 Task: Set the trigger button for the mouse gestures control interface to the left.
Action: Mouse moved to (111, 14)
Screenshot: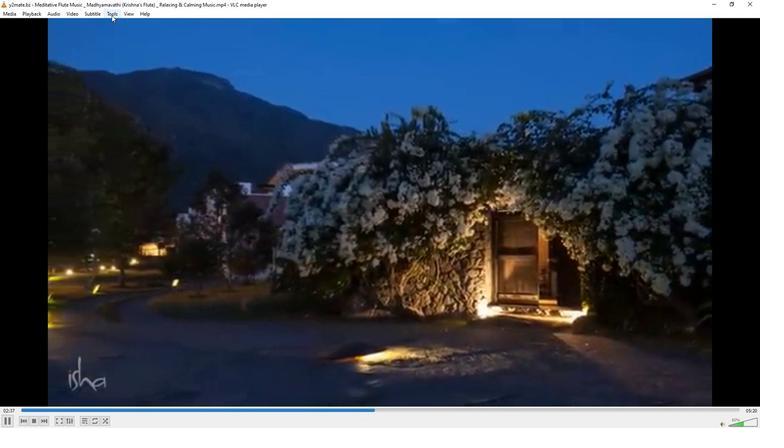 
Action: Mouse pressed left at (111, 14)
Screenshot: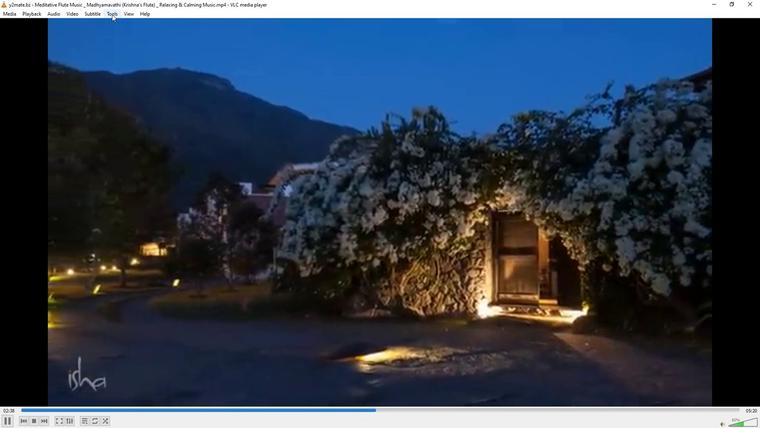 
Action: Mouse moved to (124, 106)
Screenshot: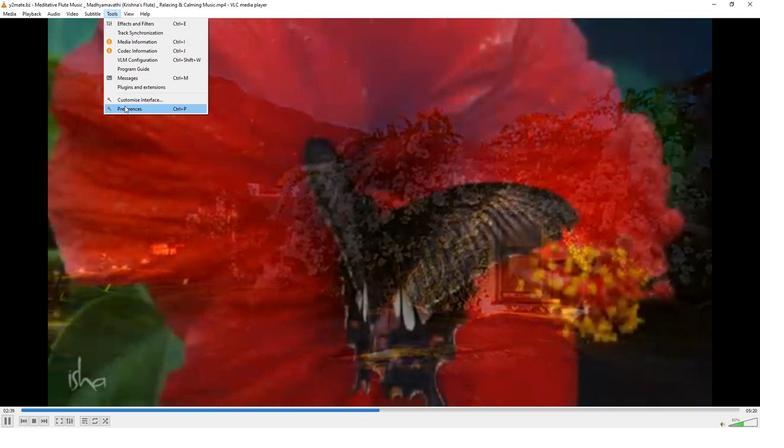 
Action: Mouse pressed left at (124, 106)
Screenshot: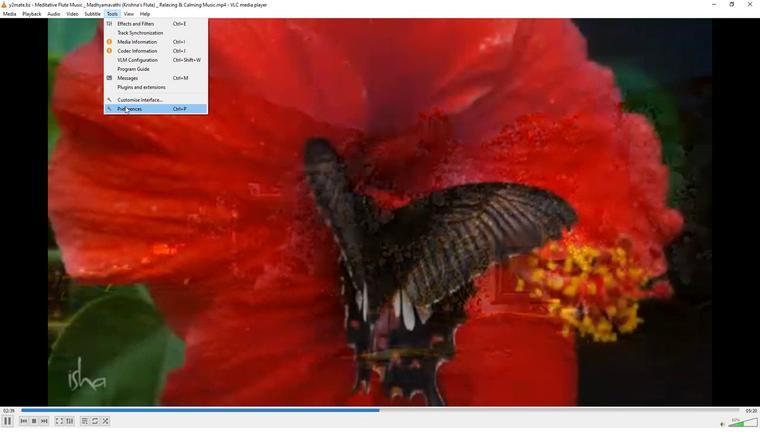 
Action: Mouse moved to (250, 348)
Screenshot: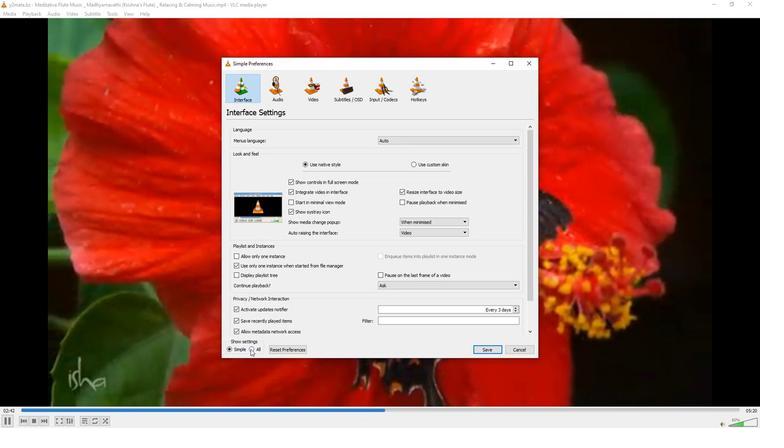 
Action: Mouse pressed left at (250, 348)
Screenshot: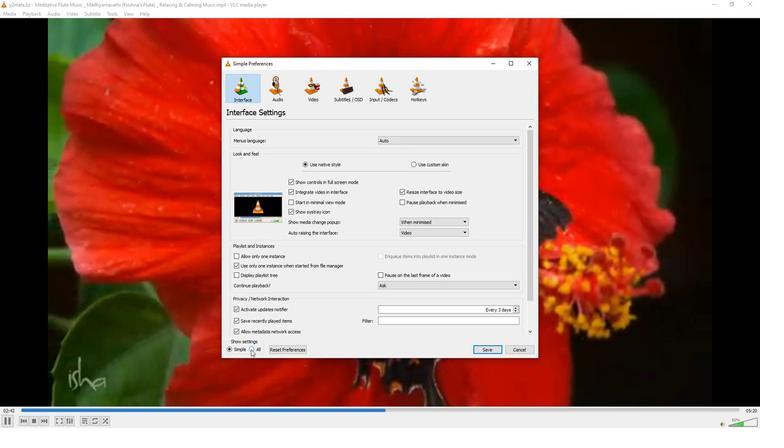 
Action: Mouse moved to (240, 293)
Screenshot: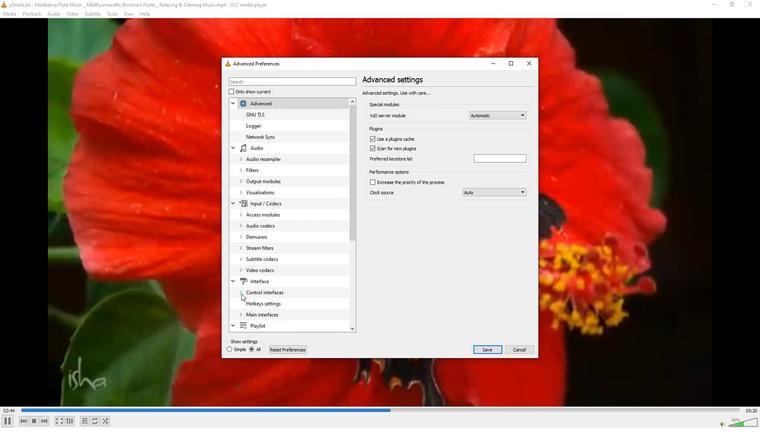 
Action: Mouse pressed left at (240, 293)
Screenshot: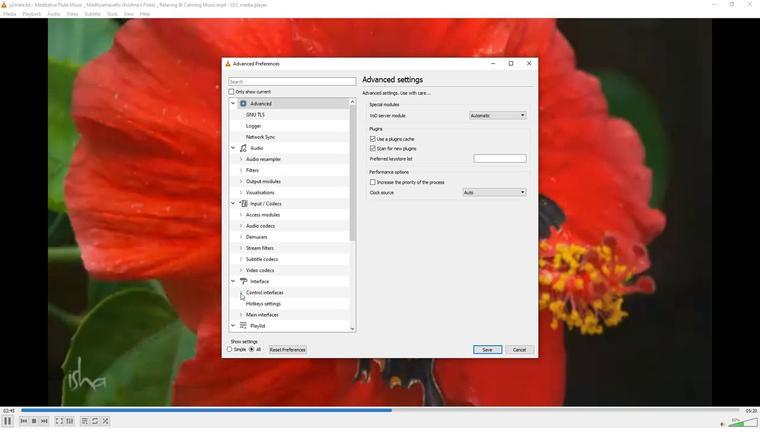 
Action: Mouse moved to (259, 314)
Screenshot: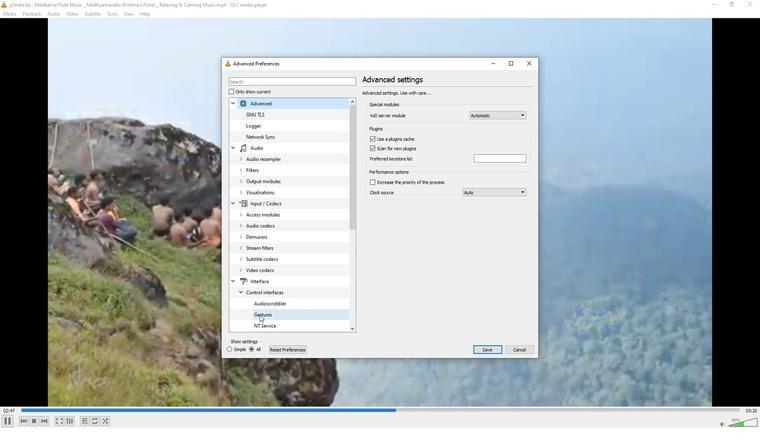 
Action: Mouse pressed left at (259, 314)
Screenshot: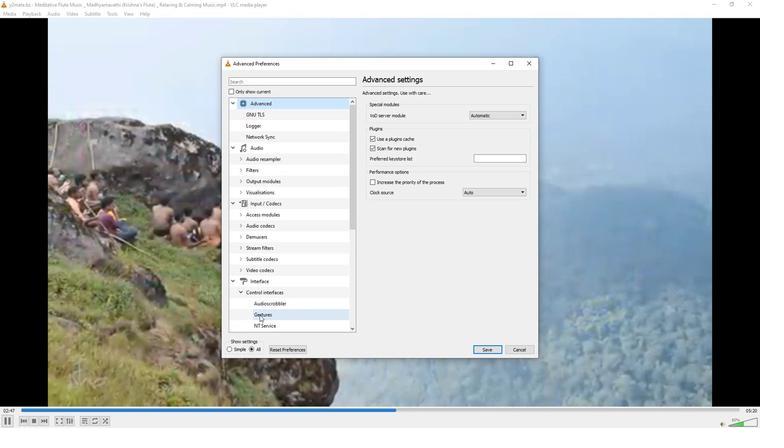 
Action: Mouse moved to (526, 115)
Screenshot: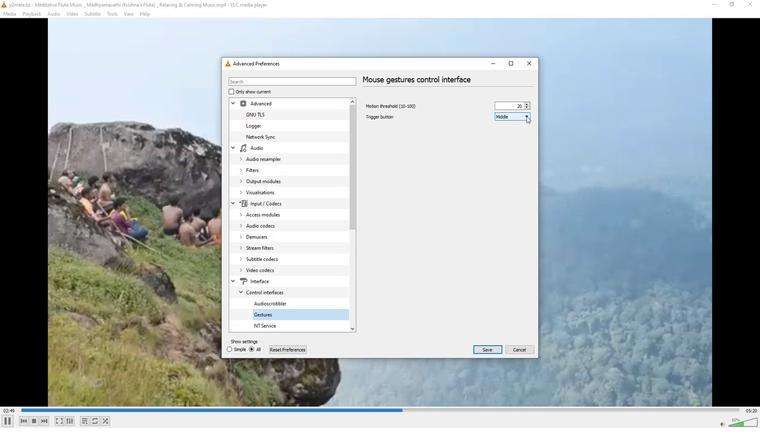 
Action: Mouse pressed left at (526, 115)
Screenshot: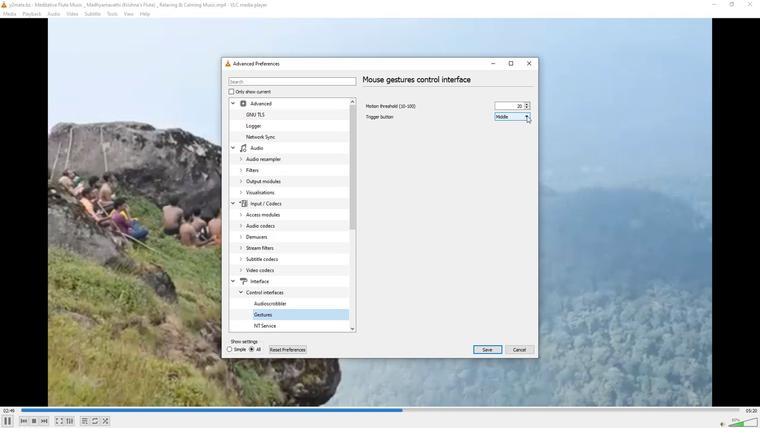 
Action: Mouse moved to (506, 121)
Screenshot: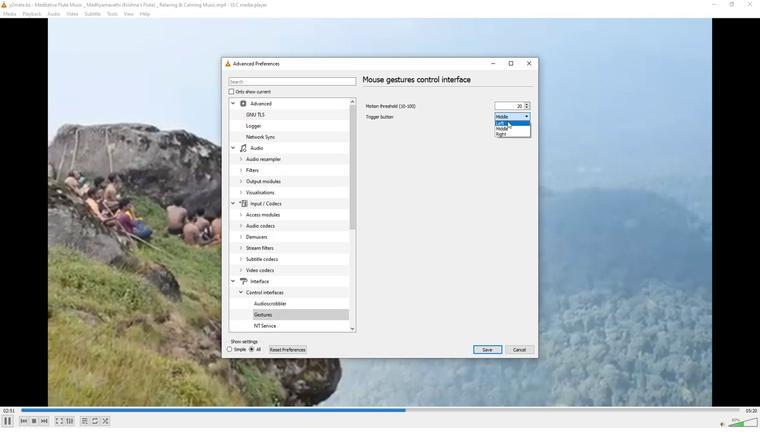 
Action: Mouse pressed left at (506, 121)
Screenshot: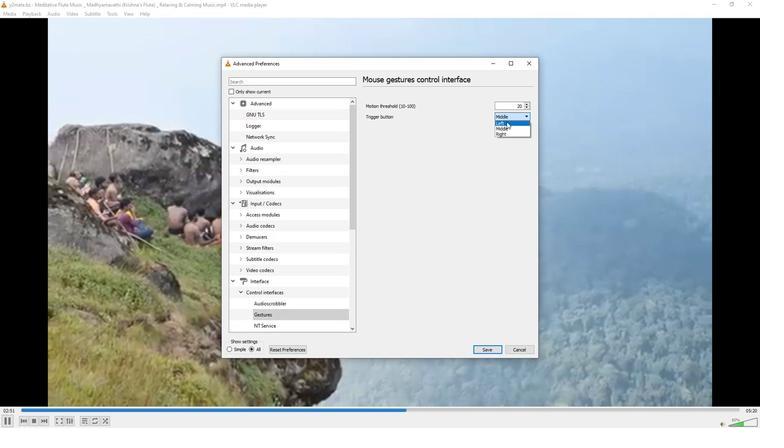 
